 Task: Switch to a different account in Outlook.
Action: Mouse moved to (16, 28)
Screenshot: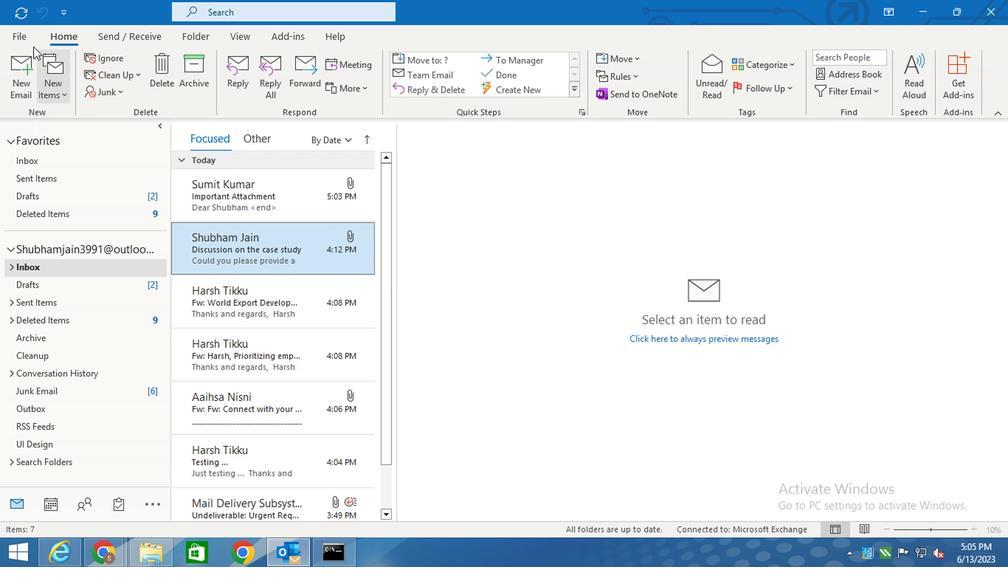 
Action: Mouse pressed left at (16, 28)
Screenshot: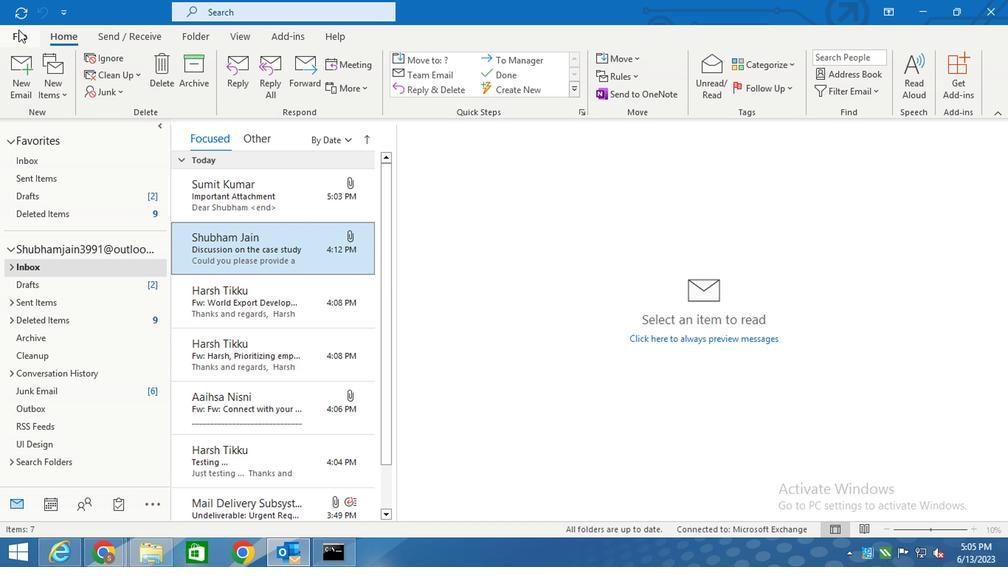 
Action: Mouse moved to (84, 423)
Screenshot: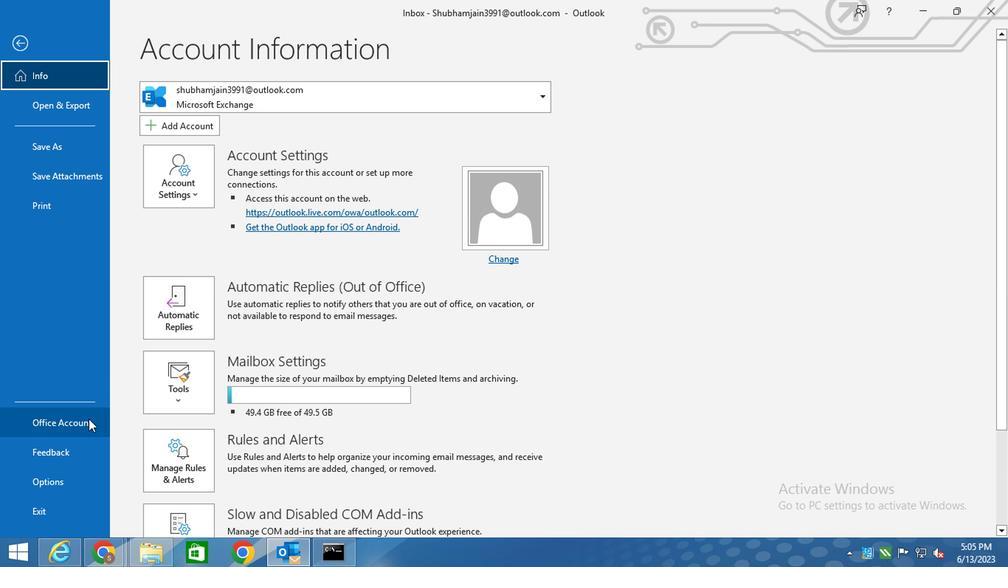 
Action: Mouse pressed left at (84, 423)
Screenshot: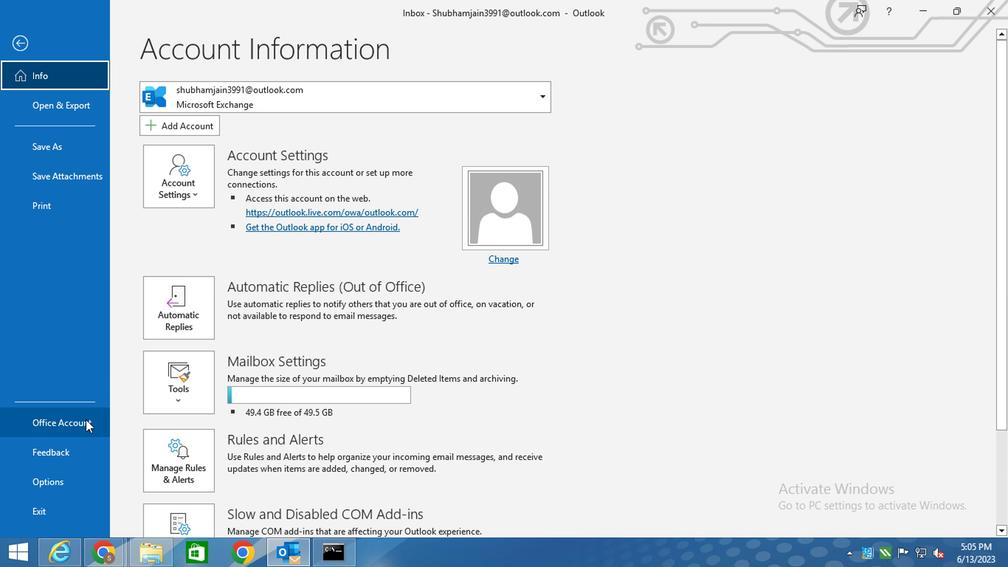 
Action: Mouse moved to (171, 175)
Screenshot: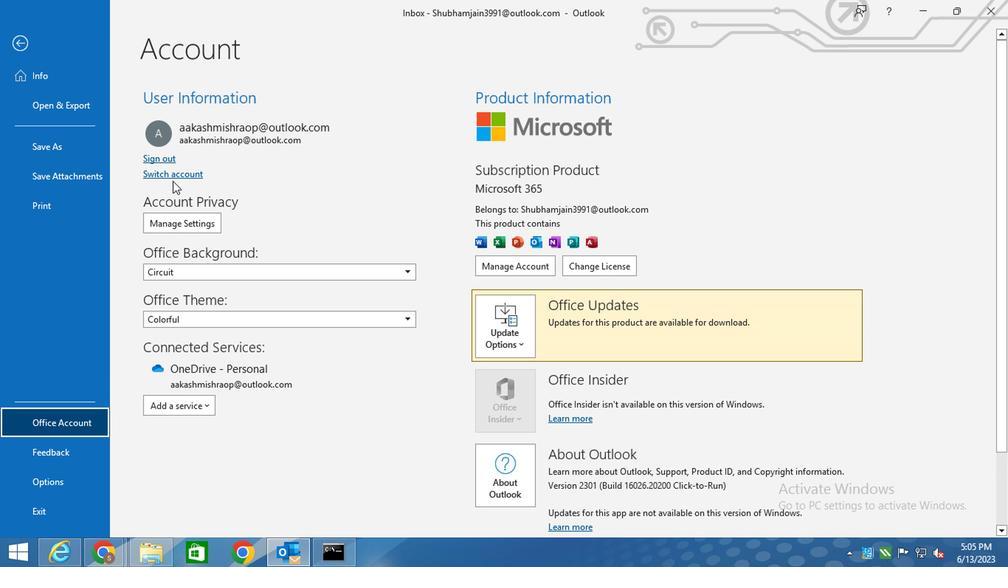 
Action: Mouse pressed left at (171, 175)
Screenshot: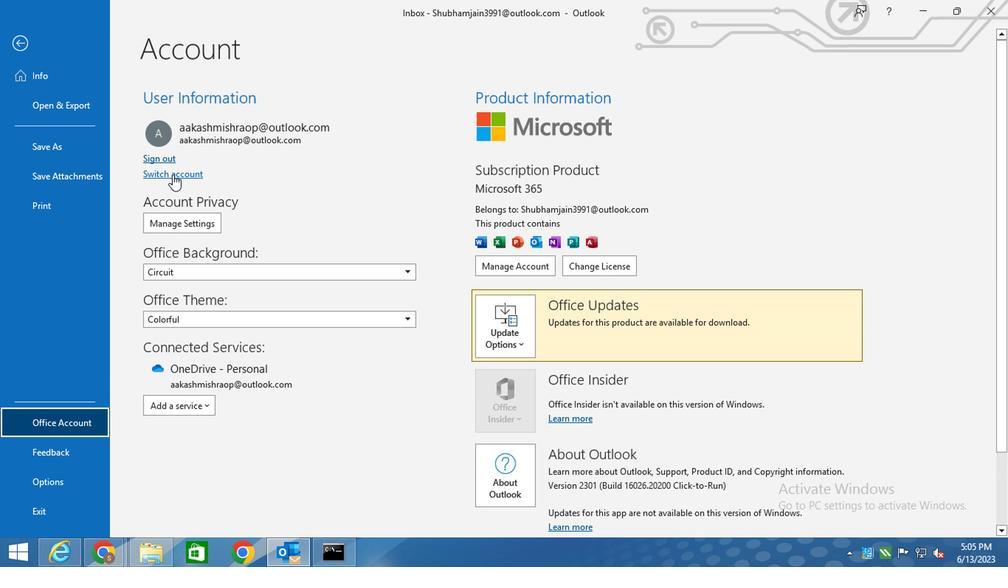 
Action: Mouse moved to (466, 289)
Screenshot: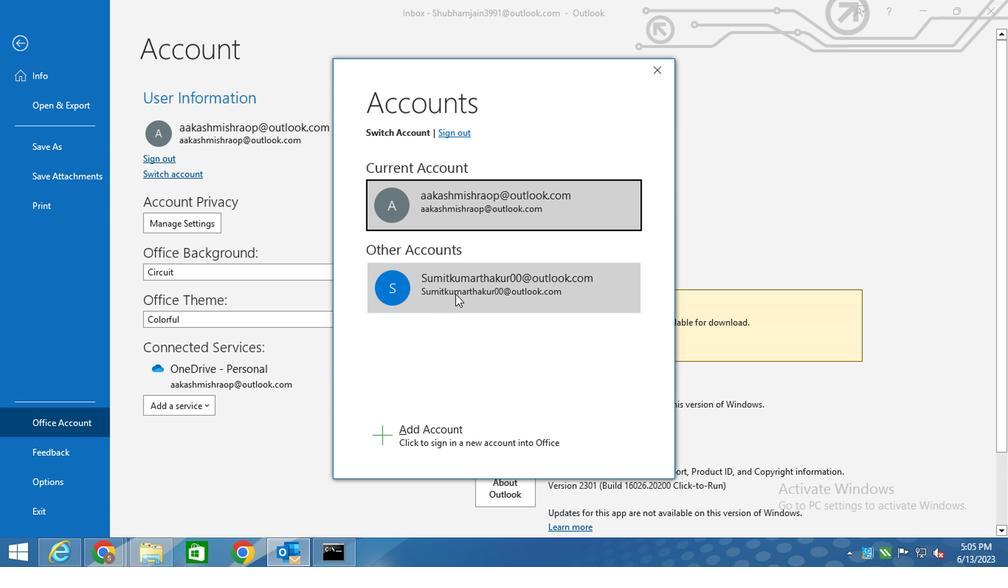 
Action: Mouse pressed left at (466, 289)
Screenshot: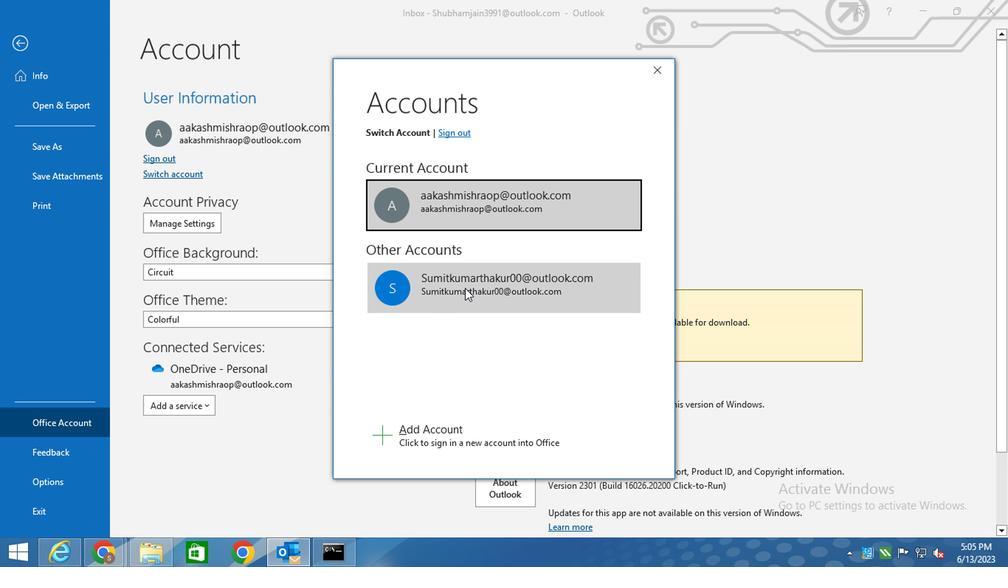 
